 Task: Change curved connector line weight to 3PX.
Action: Mouse moved to (526, 300)
Screenshot: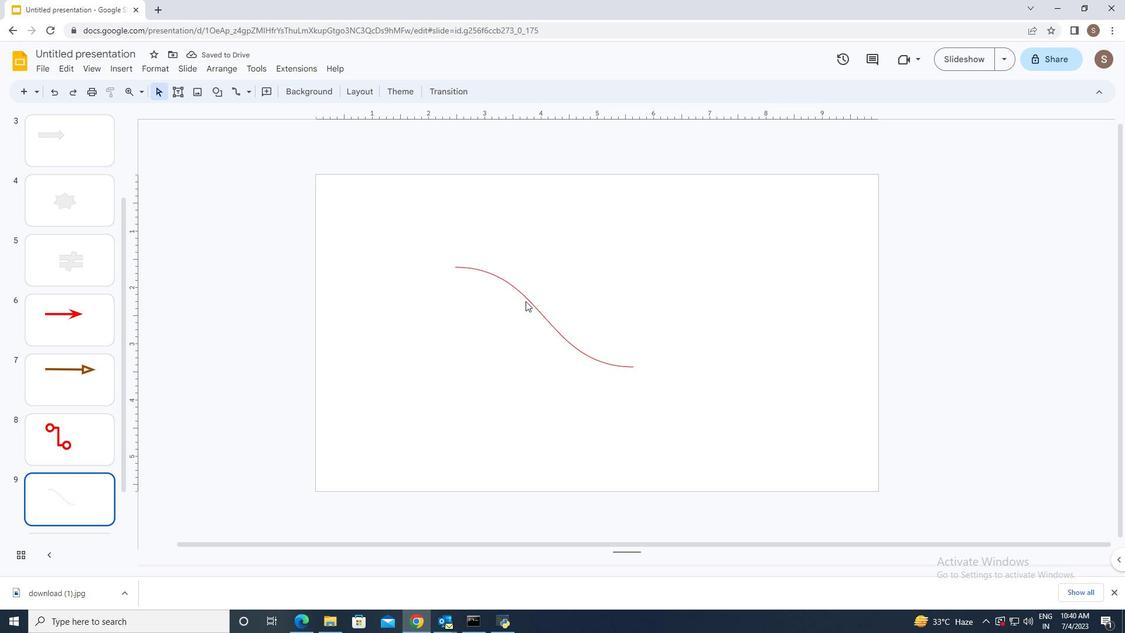 
Action: Mouse pressed left at (526, 300)
Screenshot: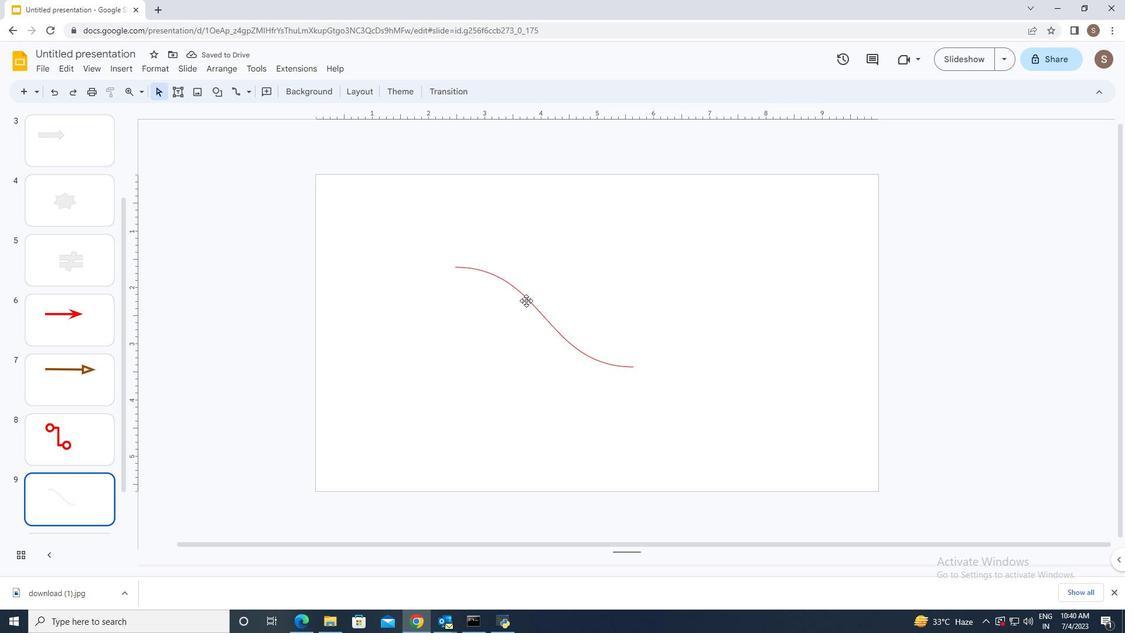 
Action: Mouse moved to (289, 91)
Screenshot: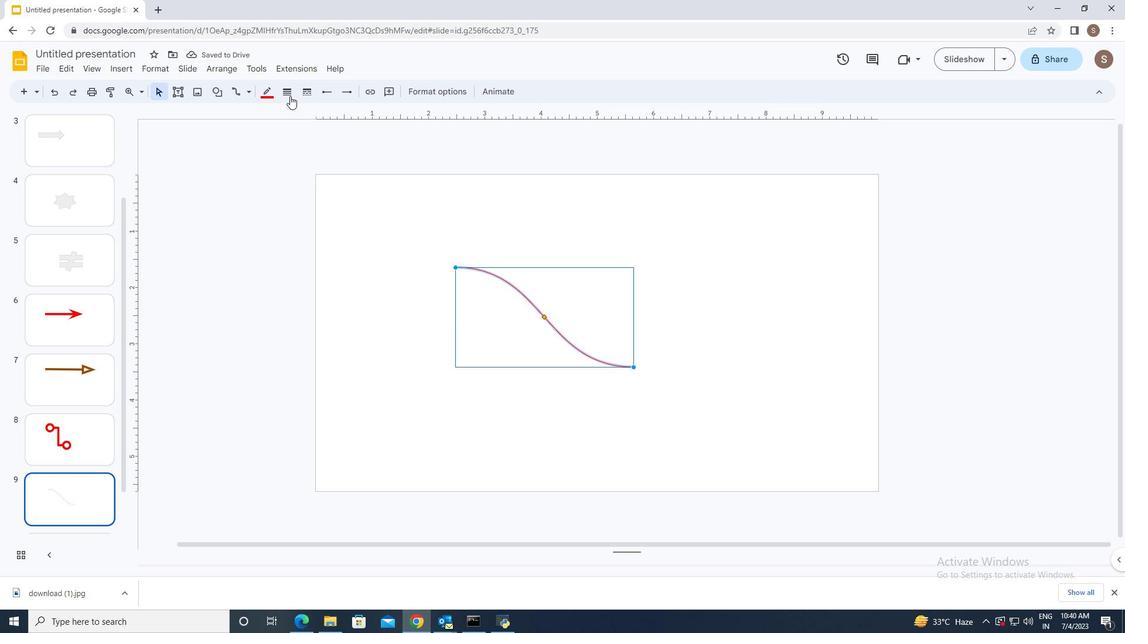 
Action: Mouse pressed left at (289, 91)
Screenshot: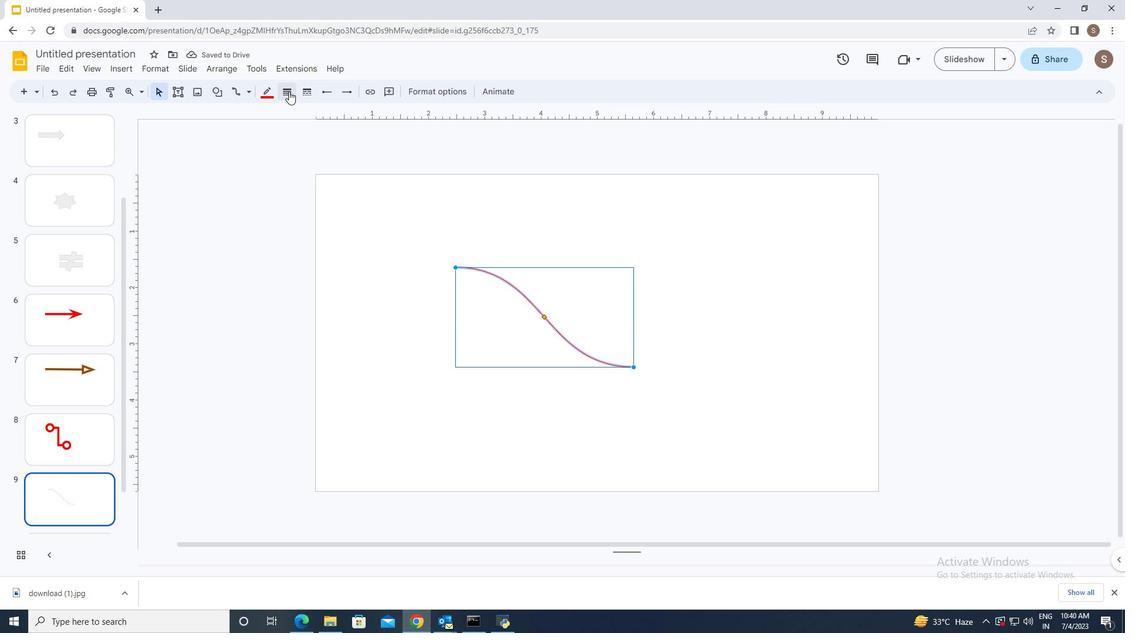 
Action: Mouse moved to (297, 149)
Screenshot: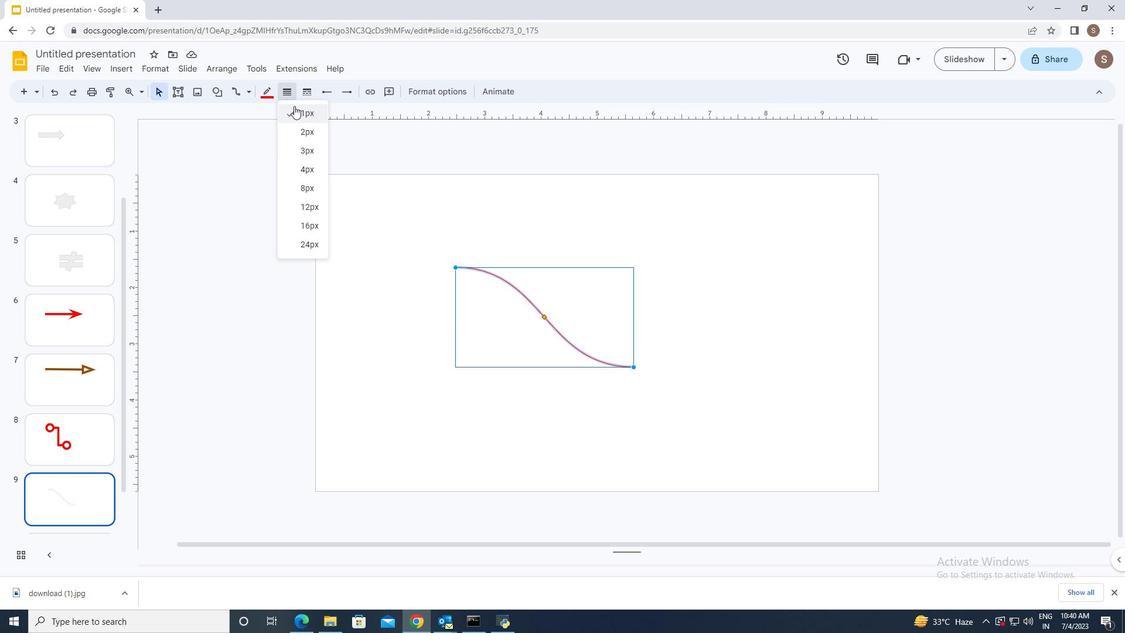 
Action: Mouse pressed left at (297, 149)
Screenshot: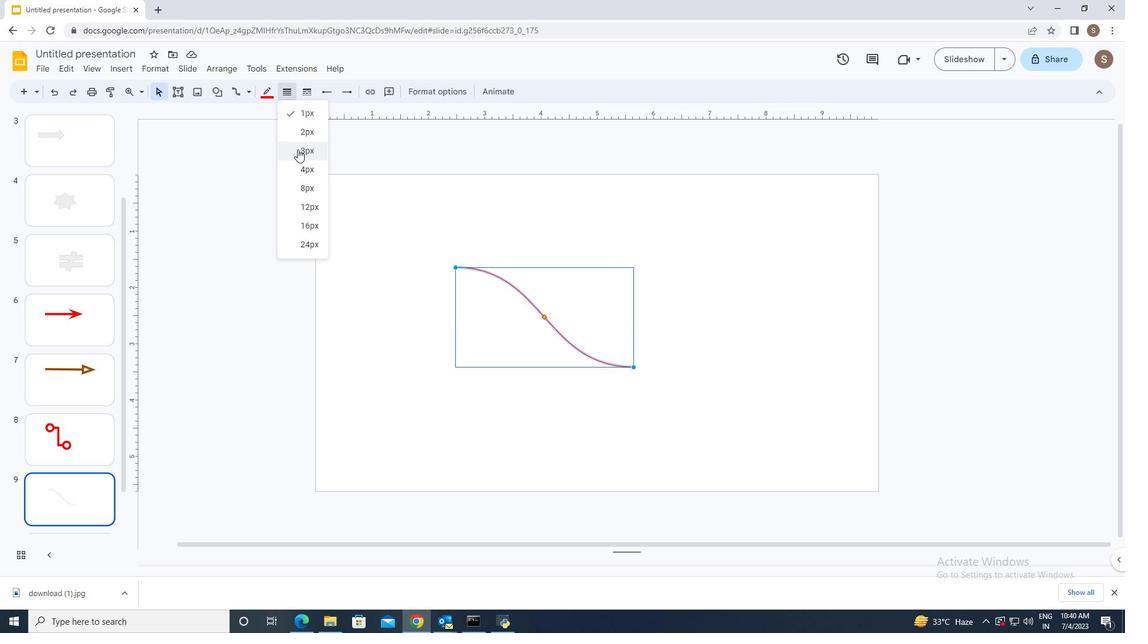 
Action: Mouse moved to (364, 338)
Screenshot: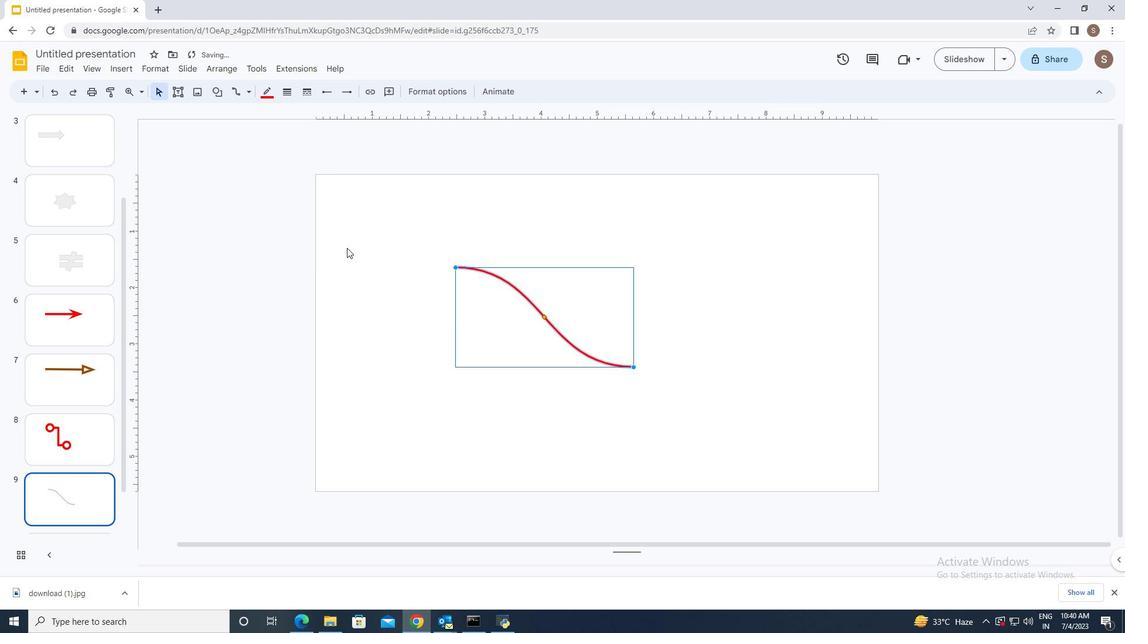 
Action: Mouse pressed left at (364, 338)
Screenshot: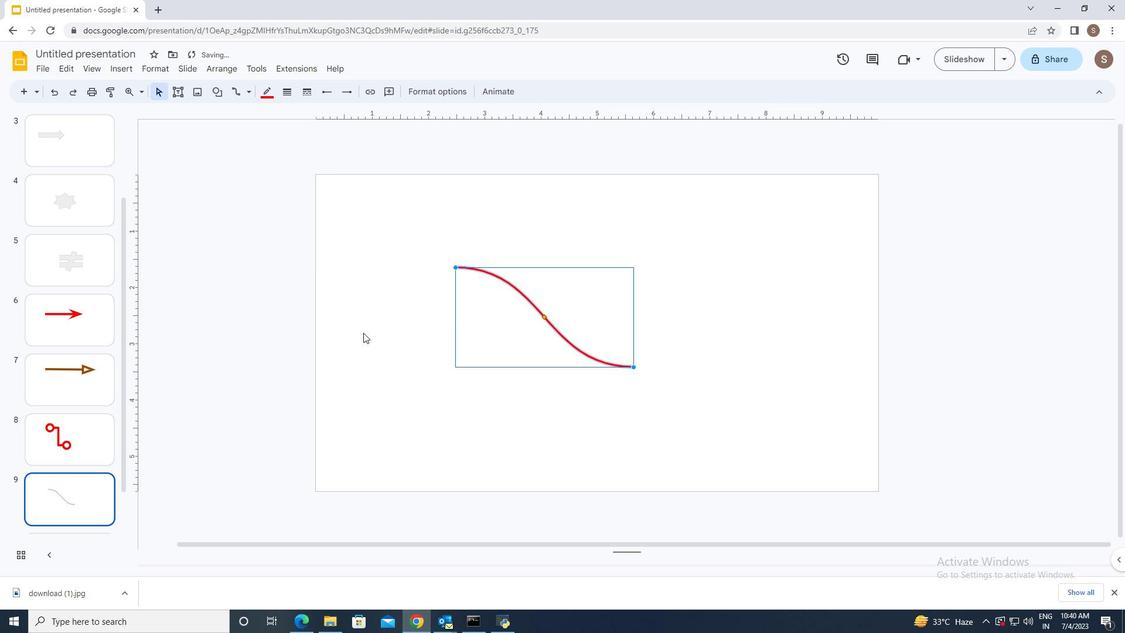 
